 Task: Set the dithering algorithm for Open GL video output to "White noise".
Action: Mouse moved to (130, 25)
Screenshot: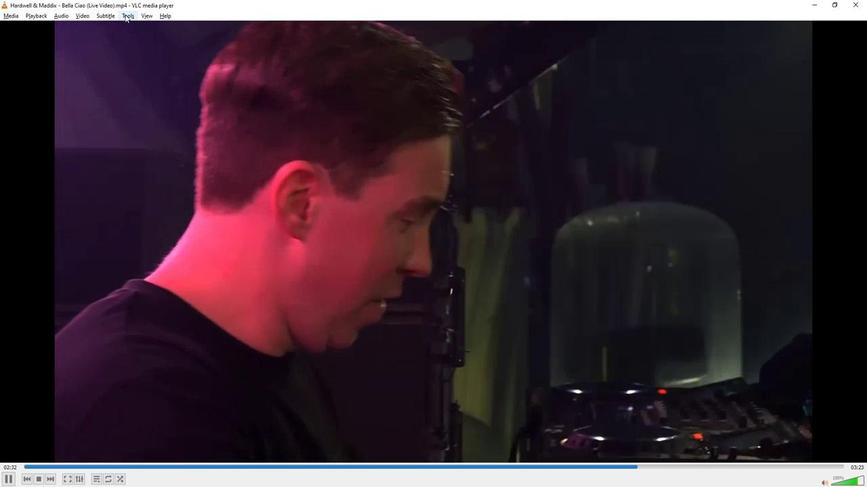 
Action: Mouse pressed left at (130, 25)
Screenshot: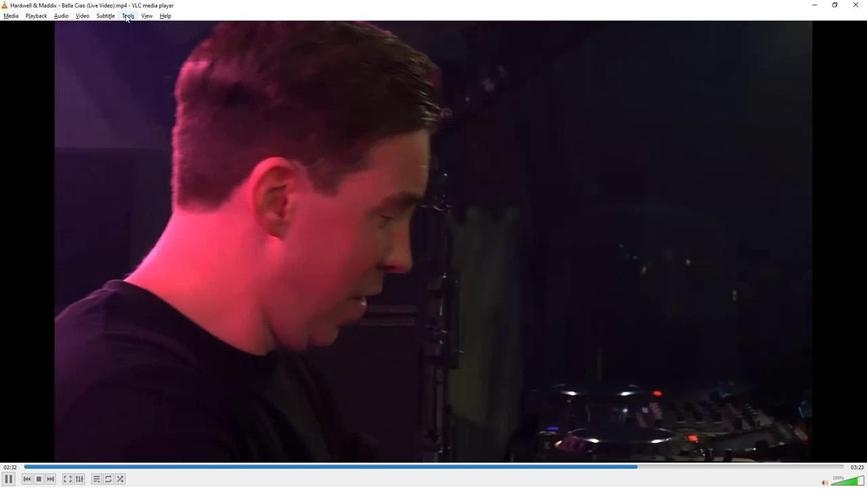 
Action: Mouse moved to (146, 130)
Screenshot: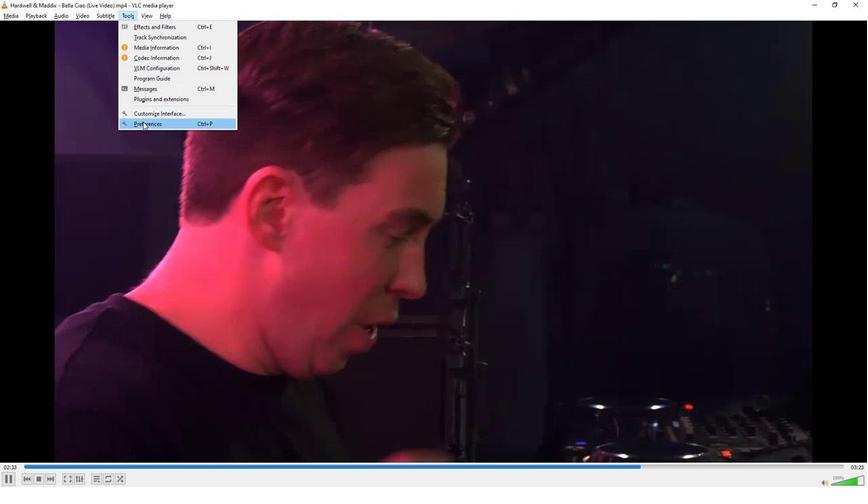 
Action: Mouse pressed left at (146, 130)
Screenshot: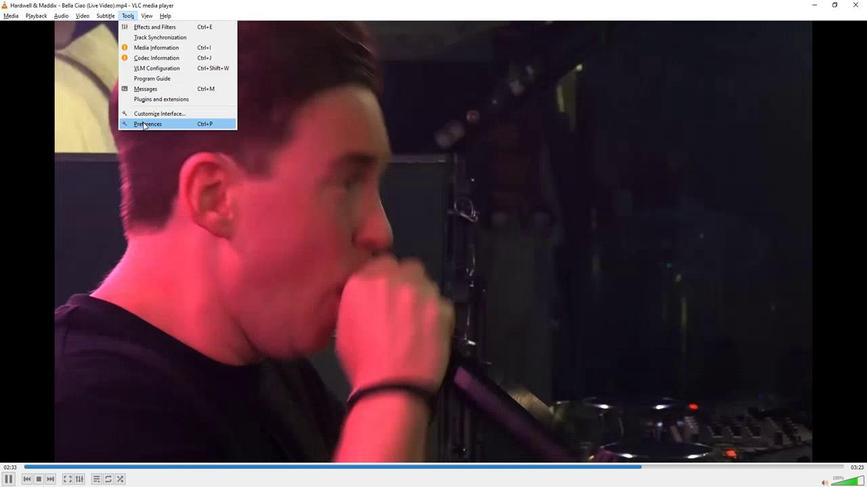 
Action: Mouse moved to (193, 383)
Screenshot: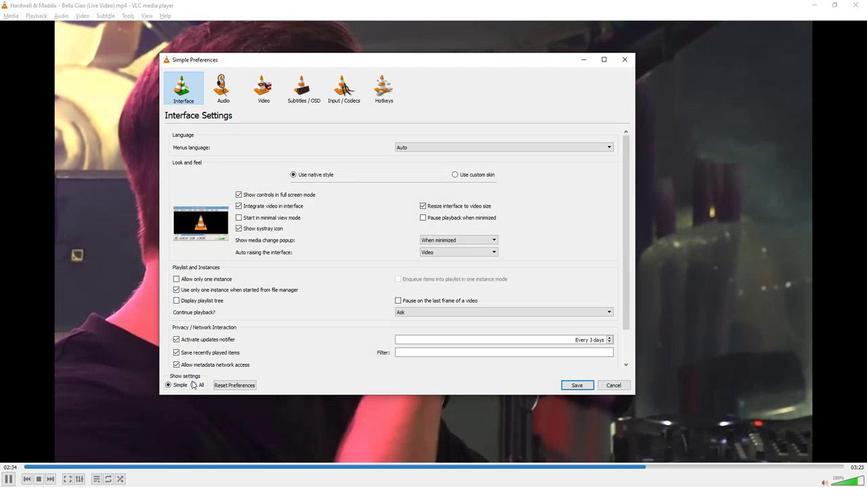 
Action: Mouse pressed left at (193, 383)
Screenshot: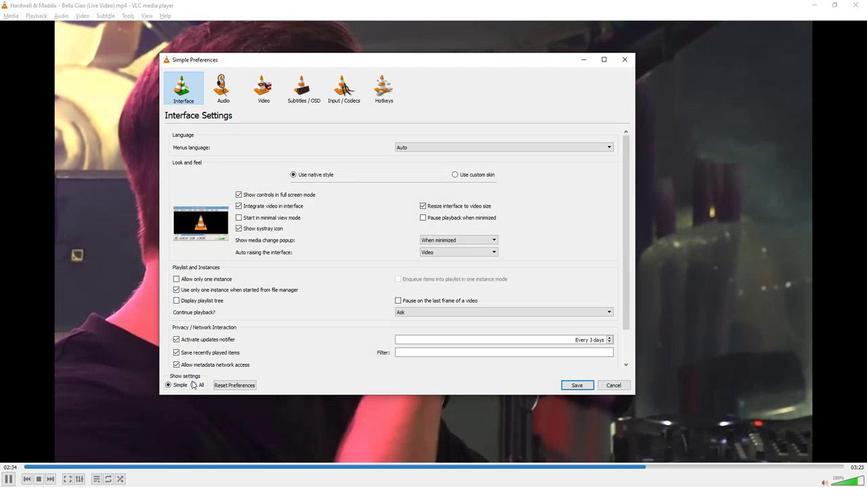 
Action: Mouse moved to (193, 328)
Screenshot: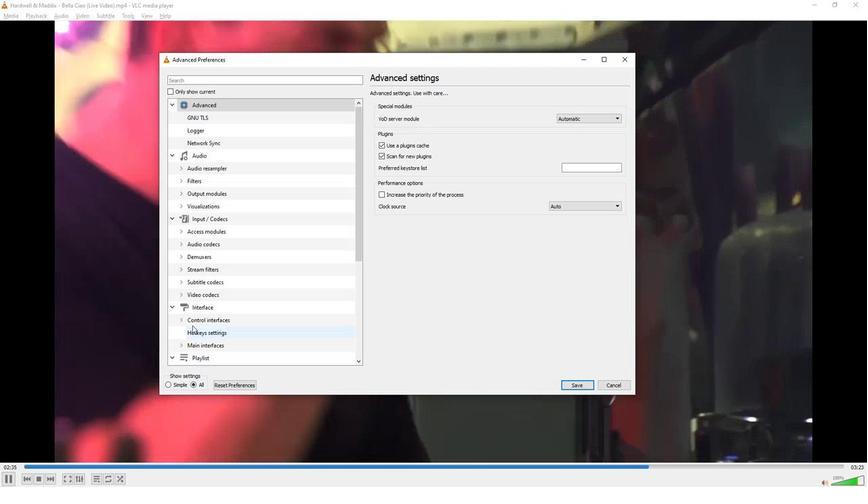
Action: Mouse scrolled (193, 327) with delta (0, 0)
Screenshot: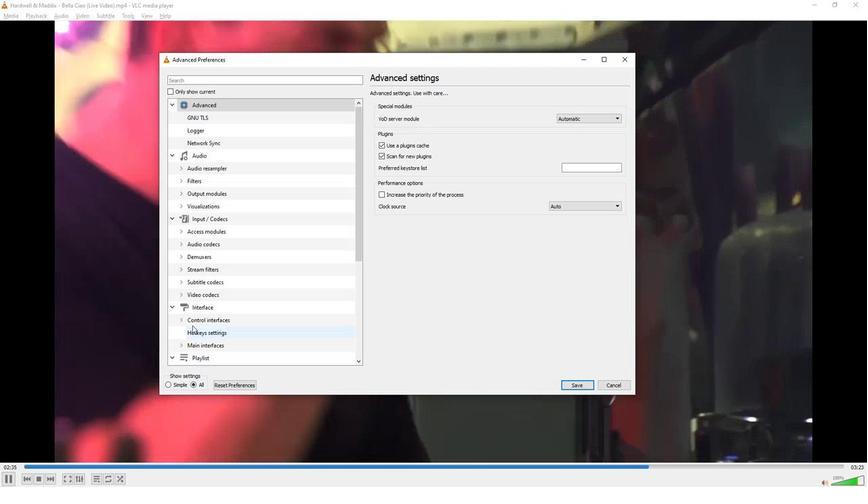 
Action: Mouse moved to (193, 327)
Screenshot: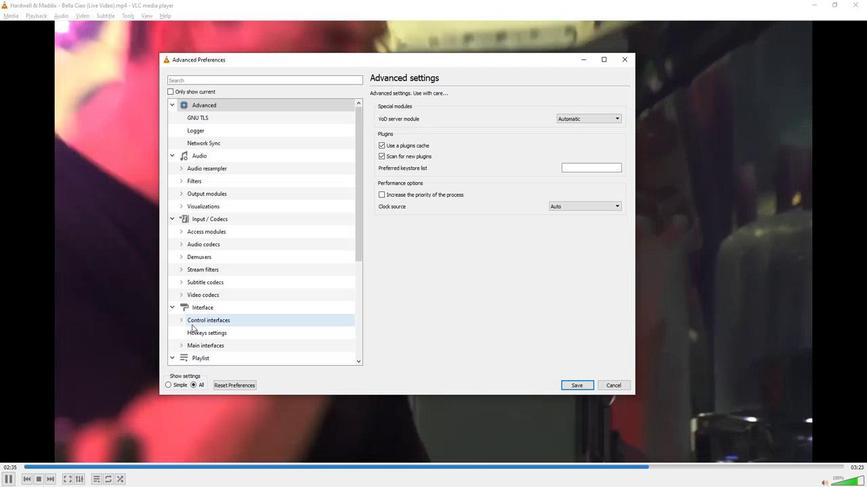 
Action: Mouse scrolled (193, 327) with delta (0, 0)
Screenshot: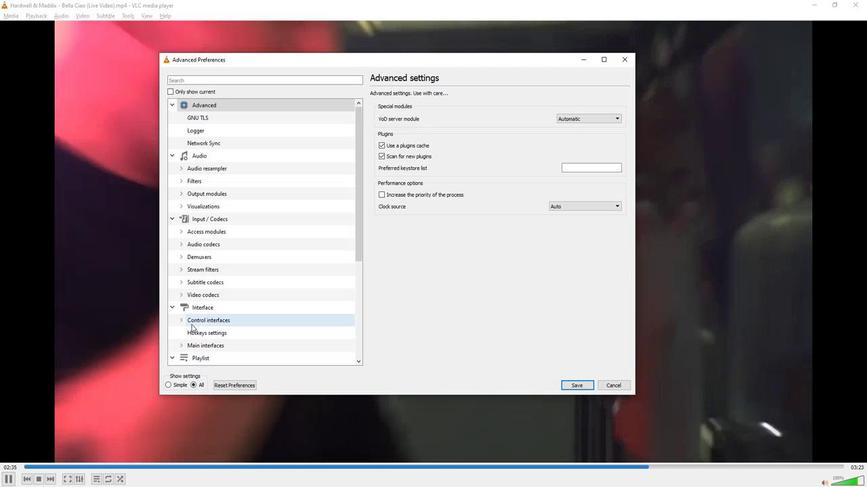 
Action: Mouse scrolled (193, 327) with delta (0, 0)
Screenshot: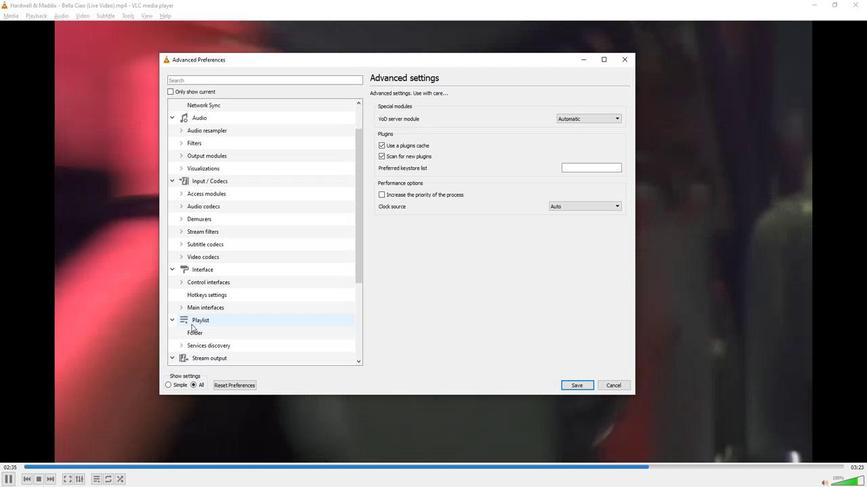 
Action: Mouse scrolled (193, 327) with delta (0, 0)
Screenshot: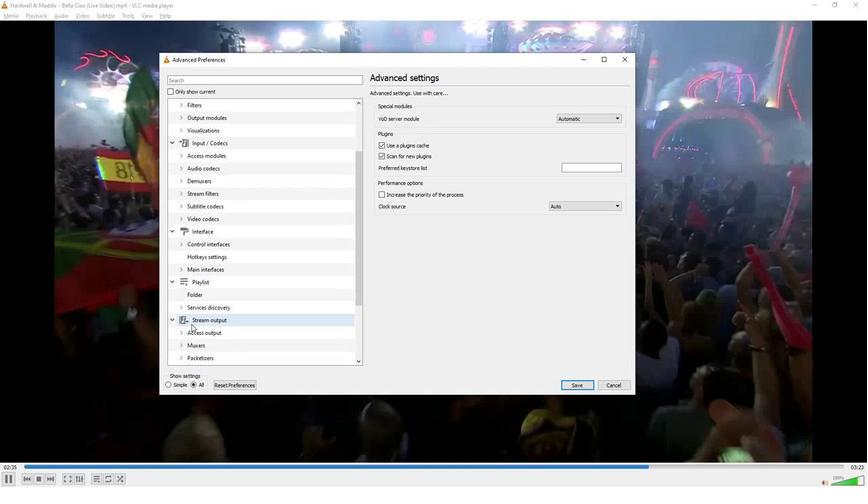 
Action: Mouse scrolled (193, 327) with delta (0, 0)
Screenshot: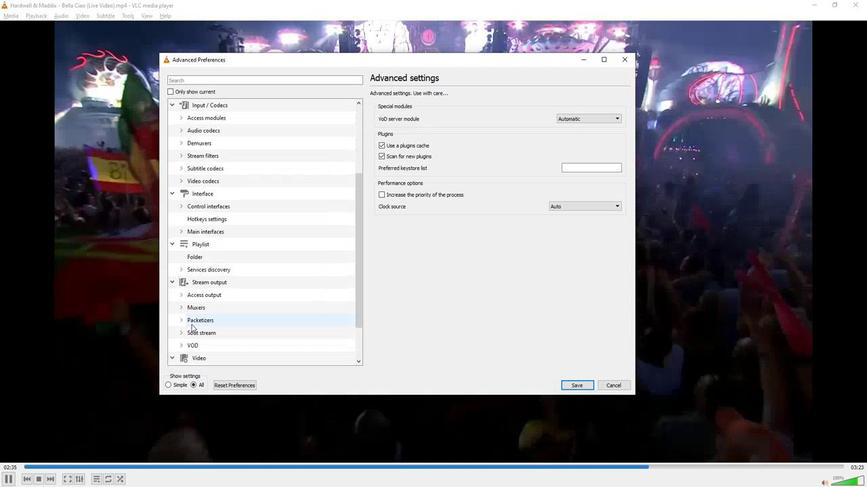 
Action: Mouse moved to (182, 333)
Screenshot: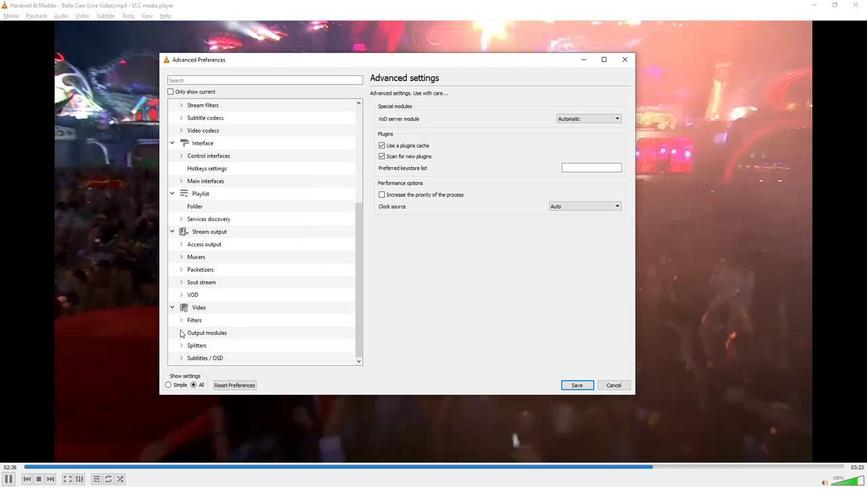 
Action: Mouse pressed left at (182, 333)
Screenshot: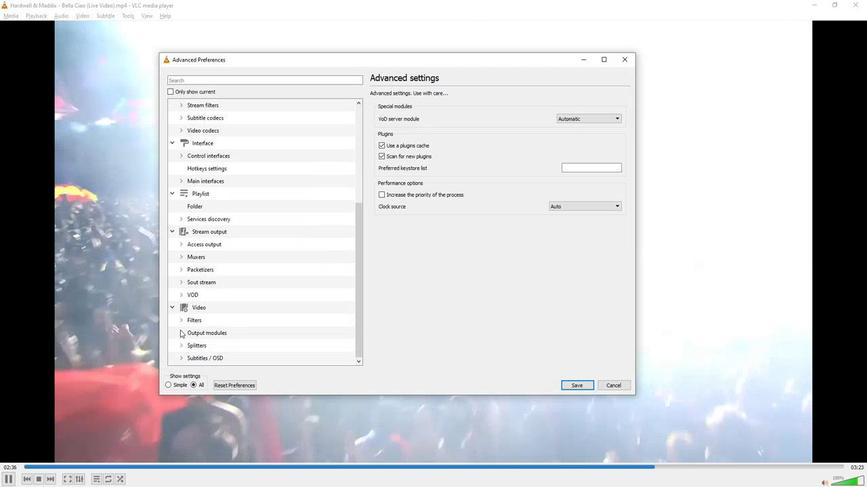 
Action: Mouse moved to (205, 343)
Screenshot: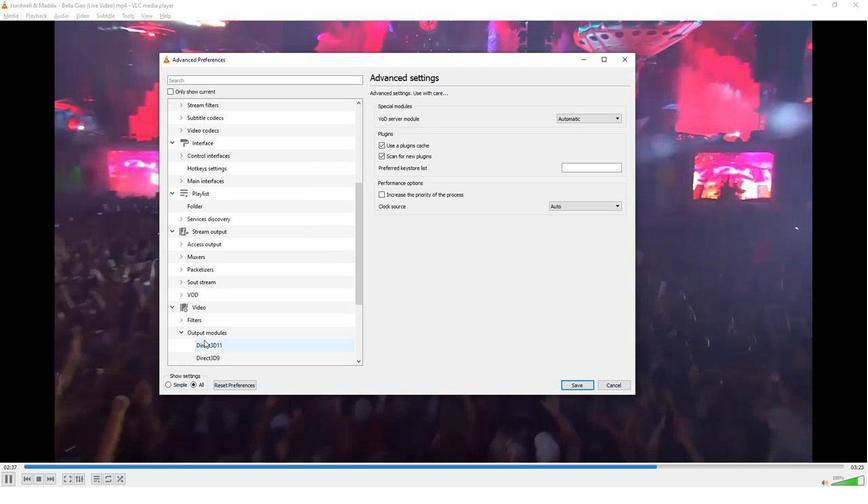 
Action: Mouse scrolled (205, 342) with delta (0, 0)
Screenshot: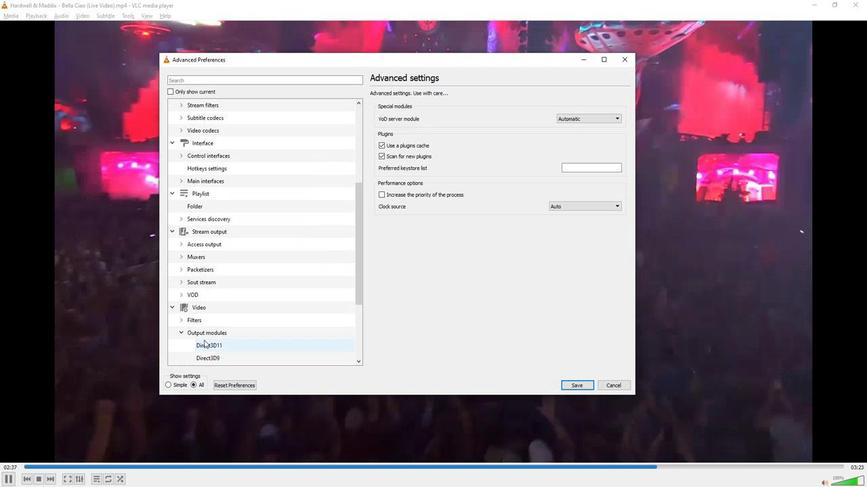 
Action: Mouse scrolled (205, 342) with delta (0, 0)
Screenshot: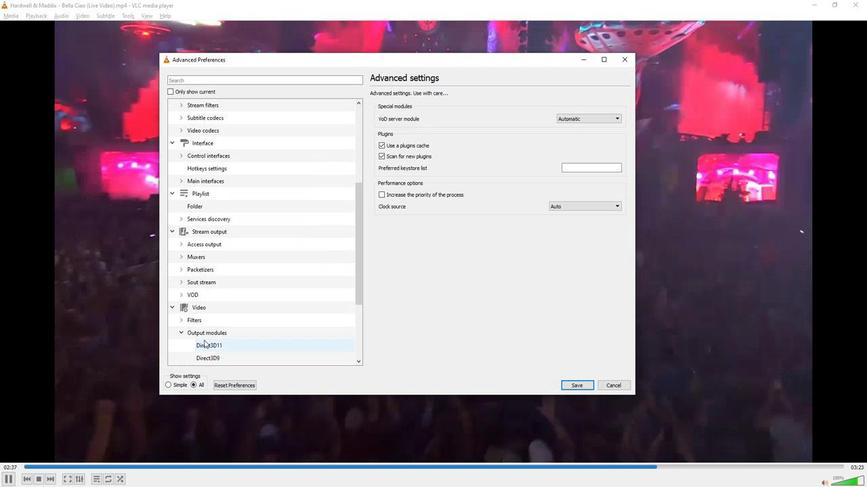 
Action: Mouse scrolled (205, 342) with delta (0, 0)
Screenshot: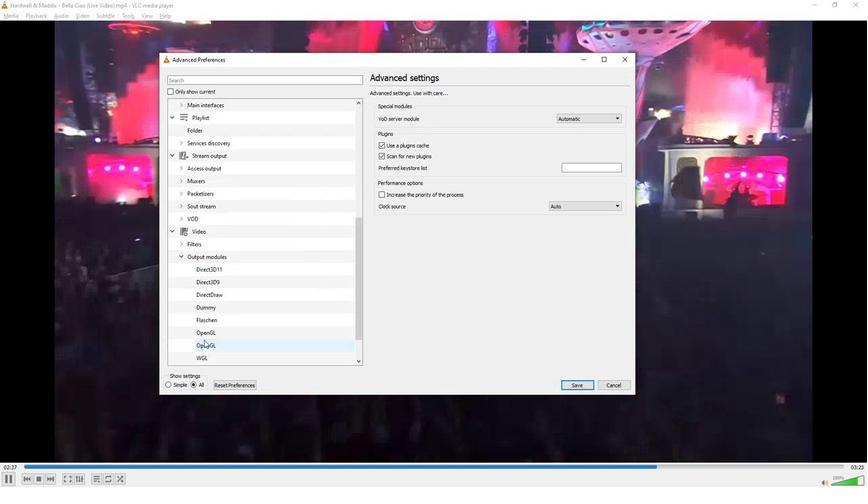 
Action: Mouse scrolled (205, 342) with delta (0, 0)
Screenshot: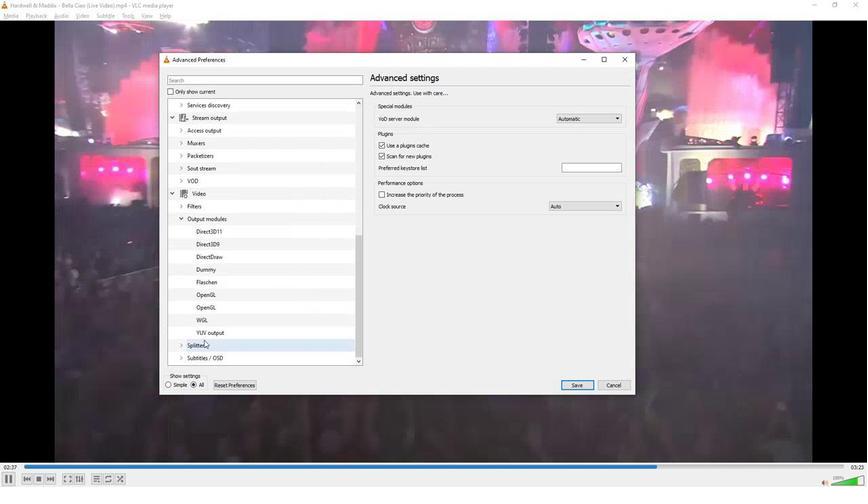 
Action: Mouse moved to (212, 297)
Screenshot: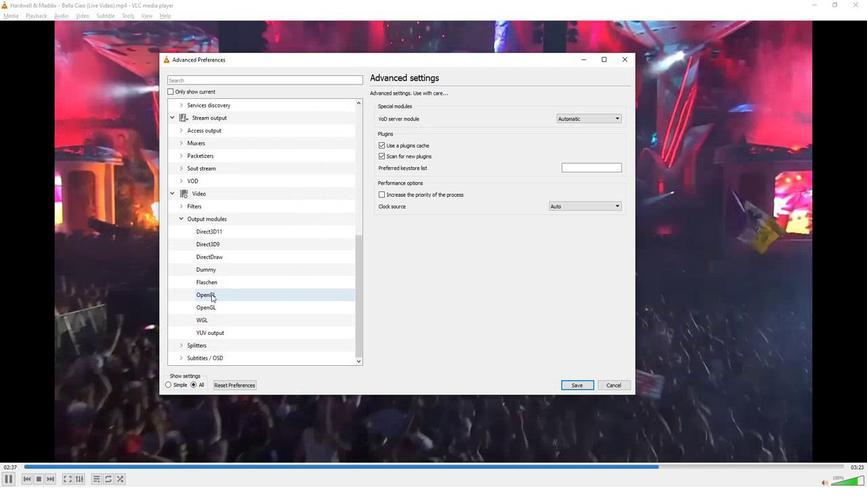 
Action: Mouse pressed left at (212, 297)
Screenshot: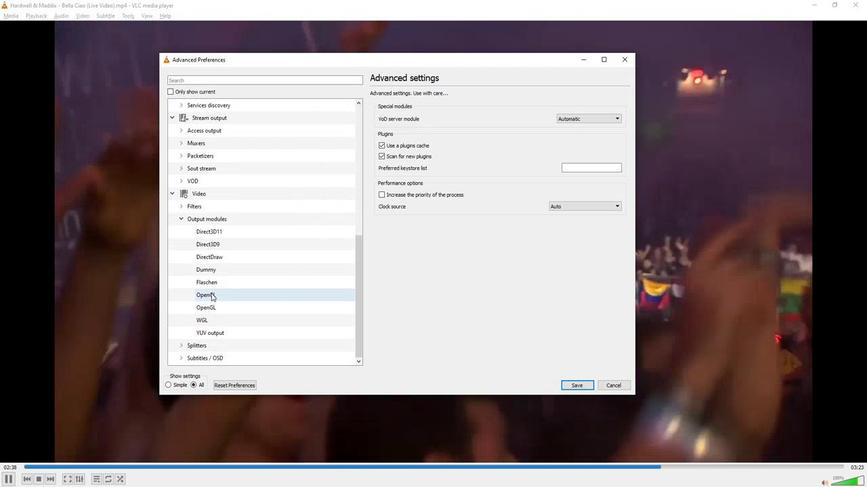 
Action: Mouse moved to (544, 248)
Screenshot: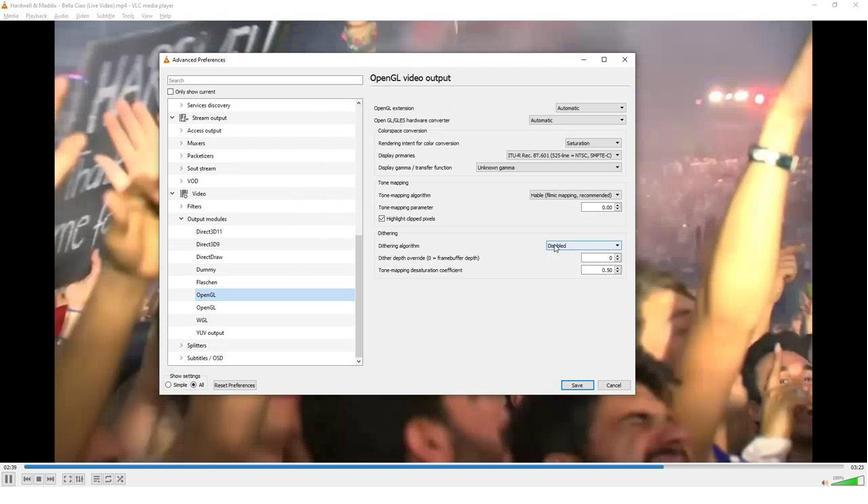 
Action: Mouse pressed left at (544, 248)
Screenshot: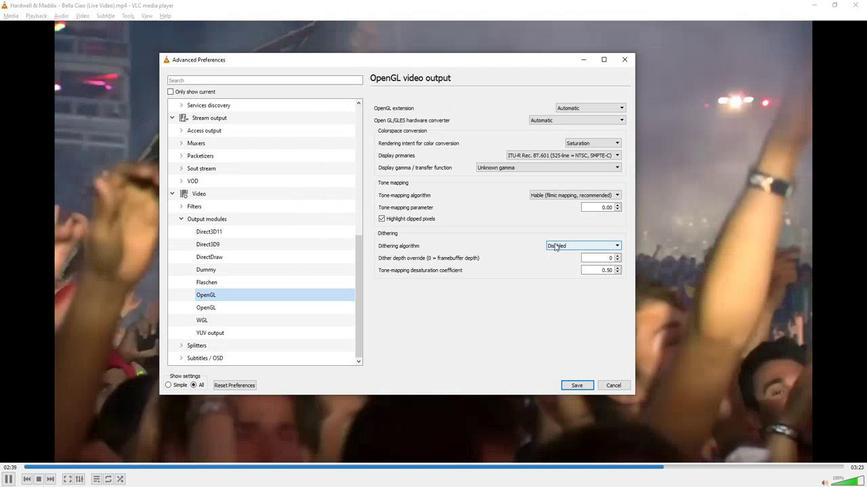
Action: Mouse moved to (545, 268)
Screenshot: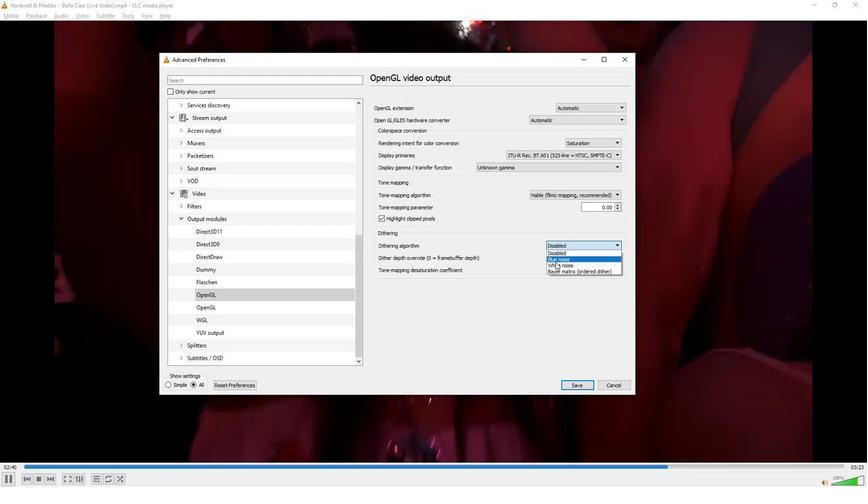 
Action: Mouse pressed left at (545, 268)
Screenshot: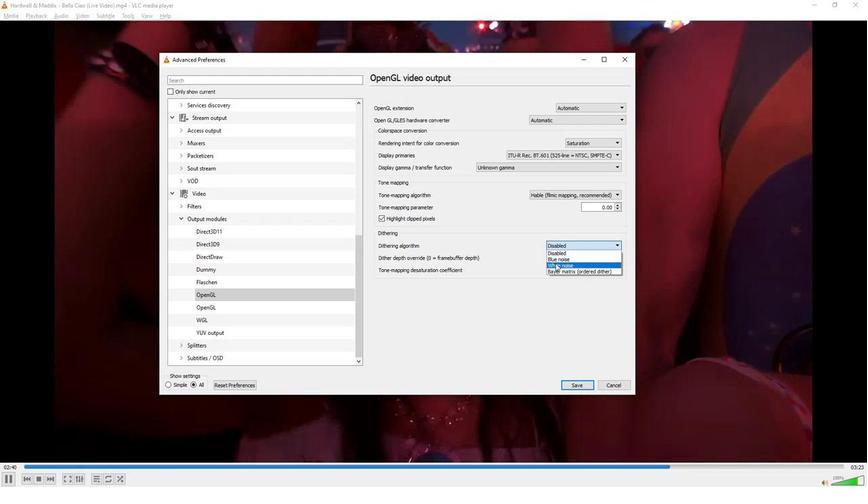 
Action: Mouse moved to (484, 324)
Screenshot: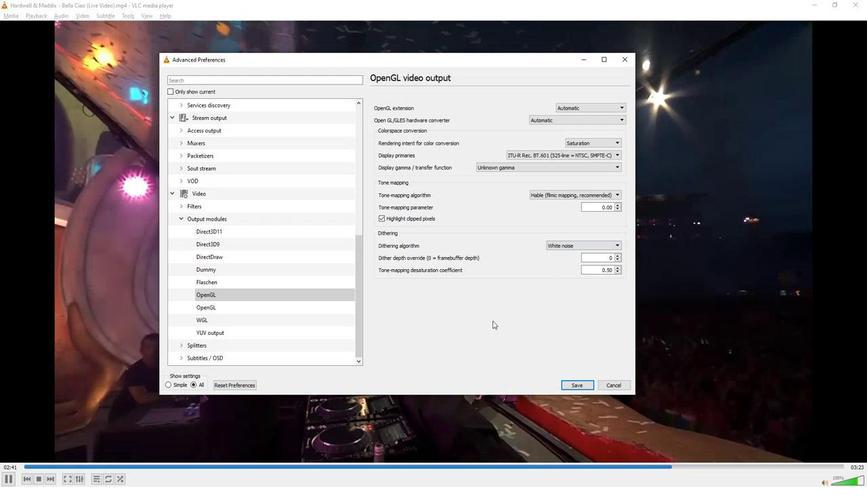 
